 Task: In the  document Janeausten.doc ,align picture to the 'center'. Insert word art below the picture and give heading  'Jane Austen  in Light Purple'
Action: Mouse moved to (435, 176)
Screenshot: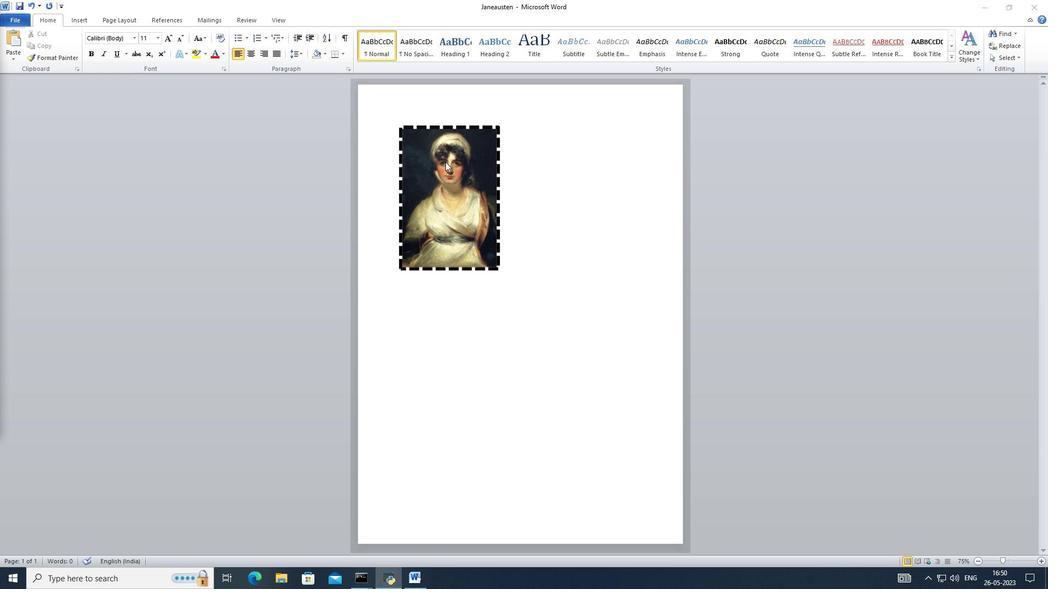 
Action: Mouse pressed left at (435, 176)
Screenshot: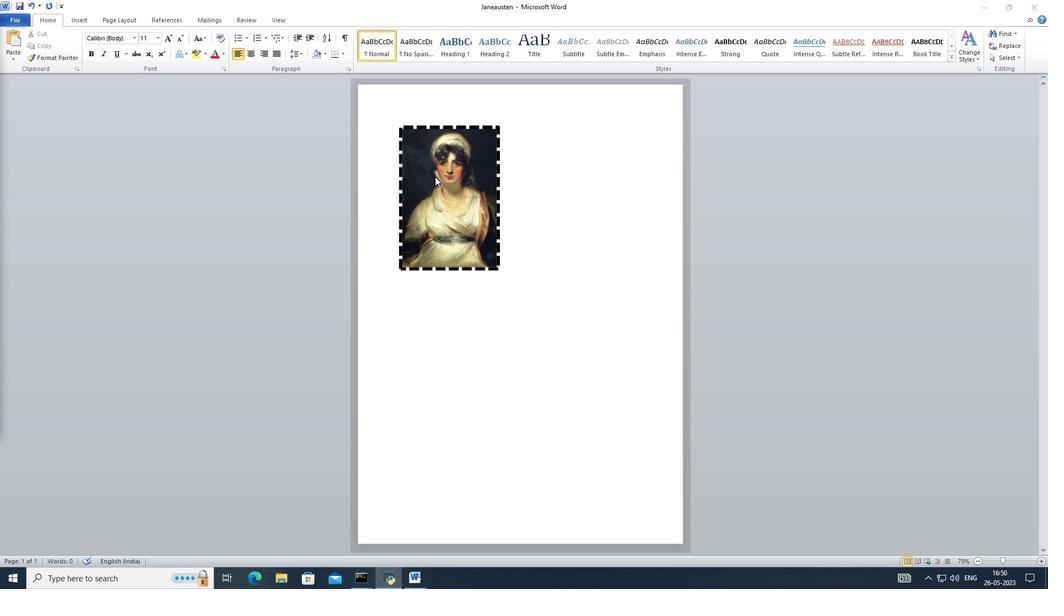 
Action: Mouse moved to (251, 55)
Screenshot: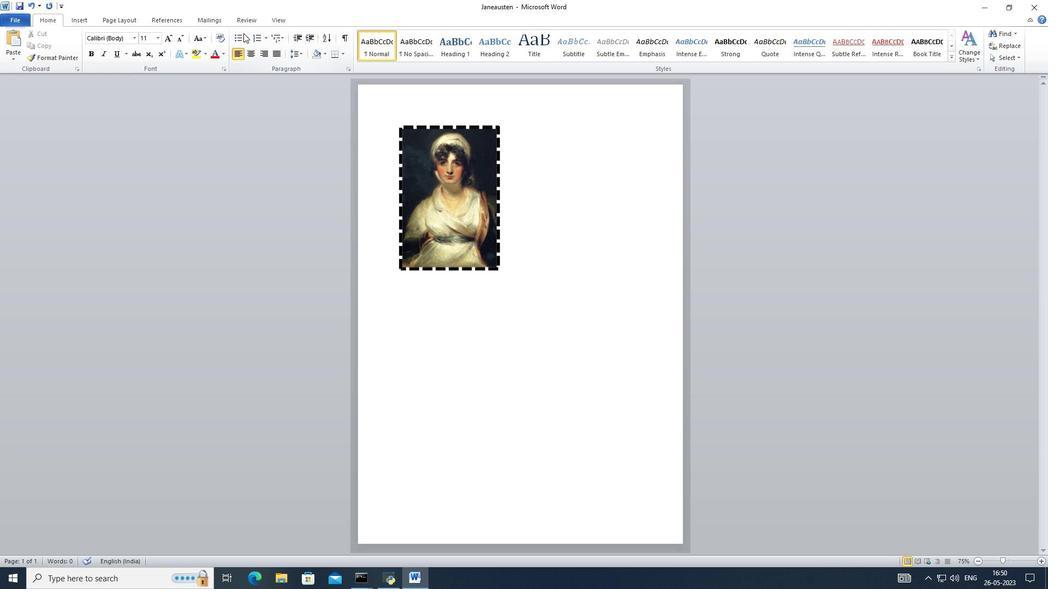 
Action: Mouse pressed left at (251, 55)
Screenshot: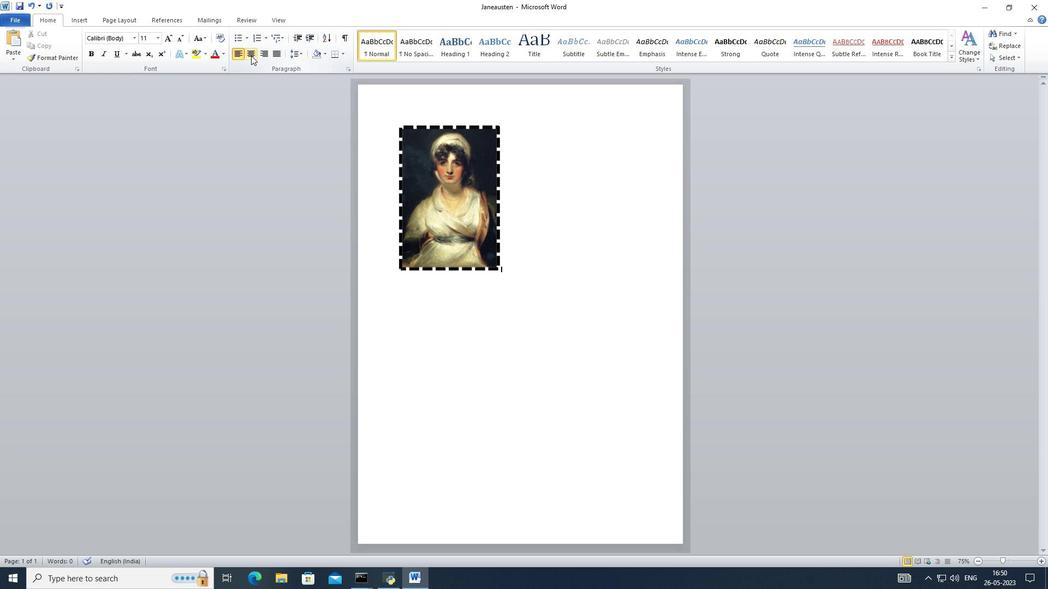 
Action: Mouse moved to (69, 14)
Screenshot: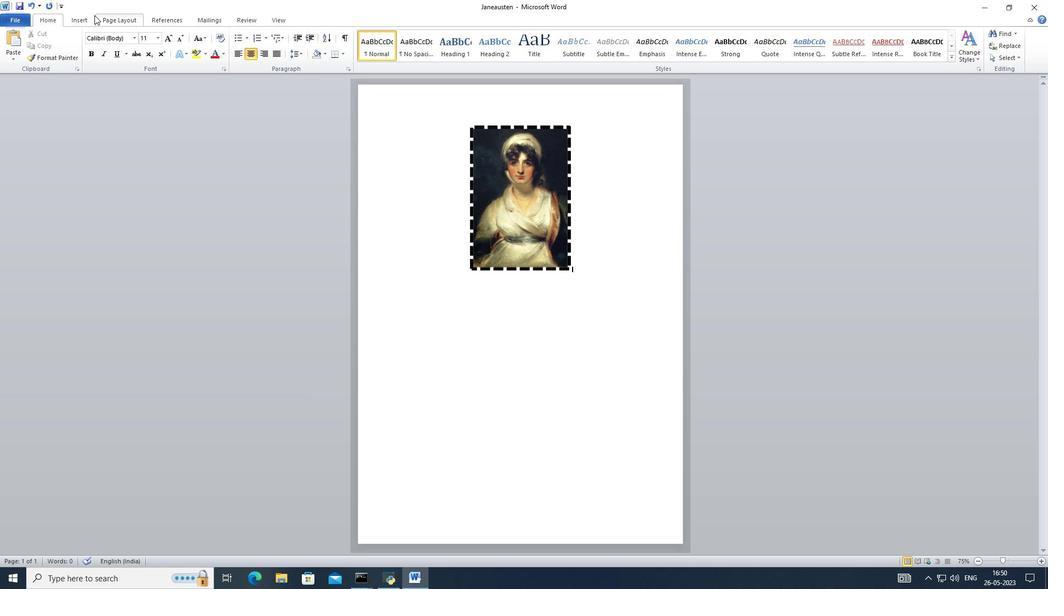 
Action: Mouse pressed left at (69, 14)
Screenshot: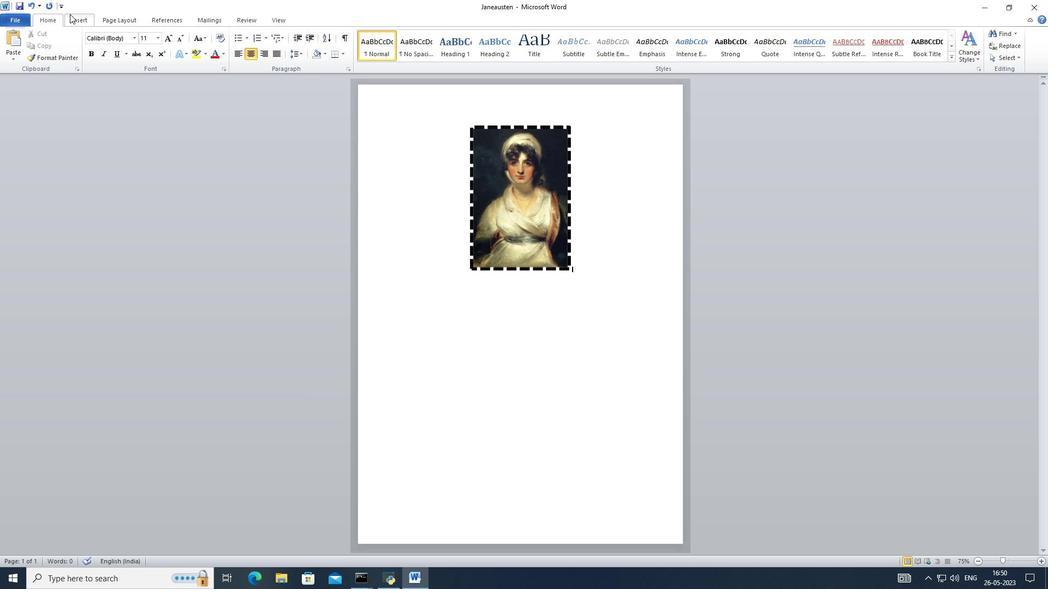 
Action: Mouse moved to (510, 49)
Screenshot: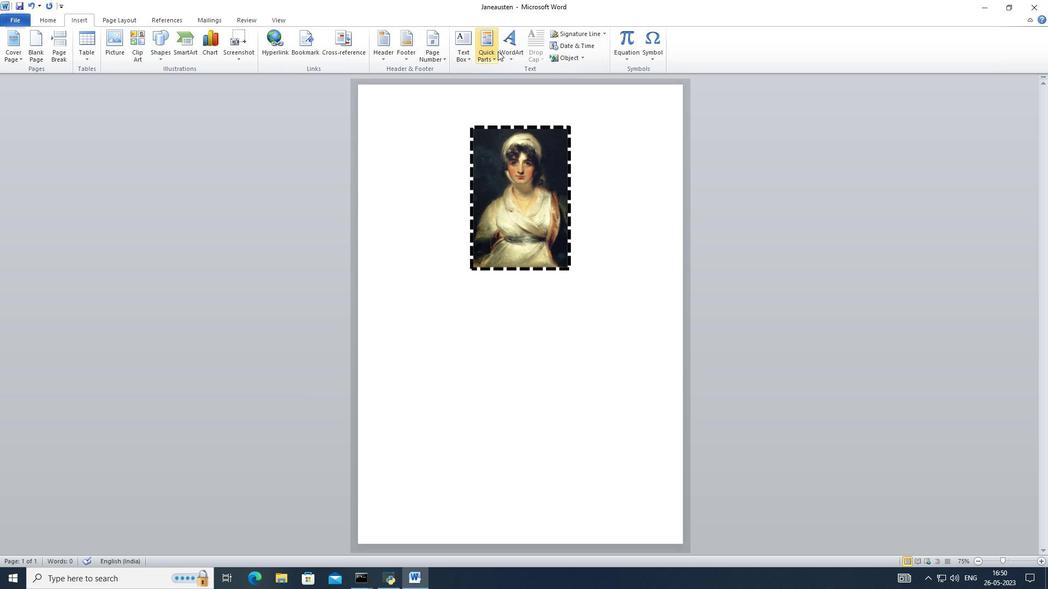 
Action: Mouse pressed left at (510, 49)
Screenshot: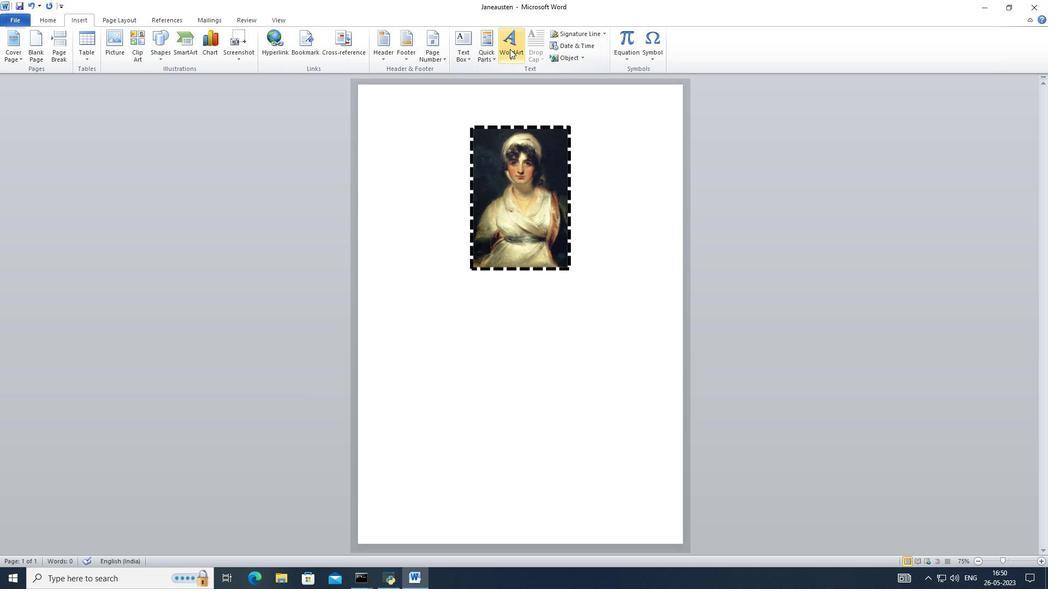 
Action: Mouse moved to (547, 117)
Screenshot: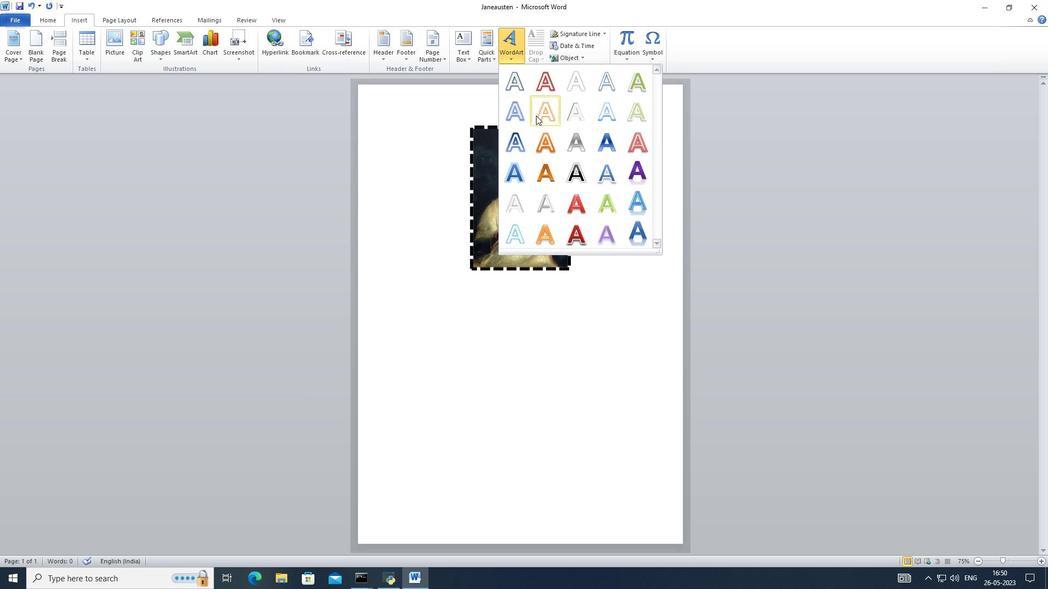 
Action: Mouse pressed left at (547, 117)
Screenshot: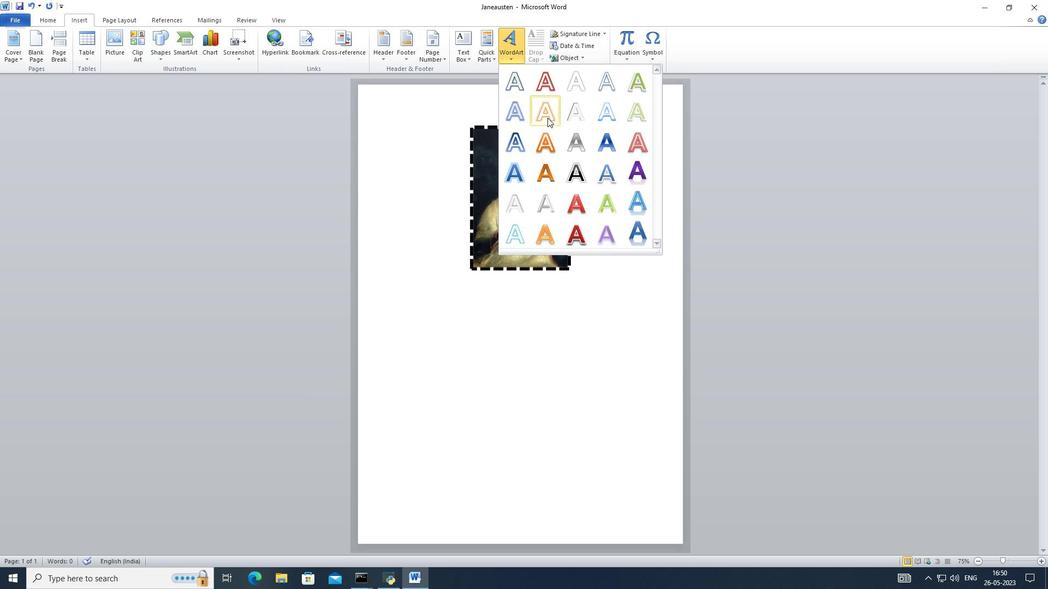 
Action: Mouse moved to (522, 56)
Screenshot: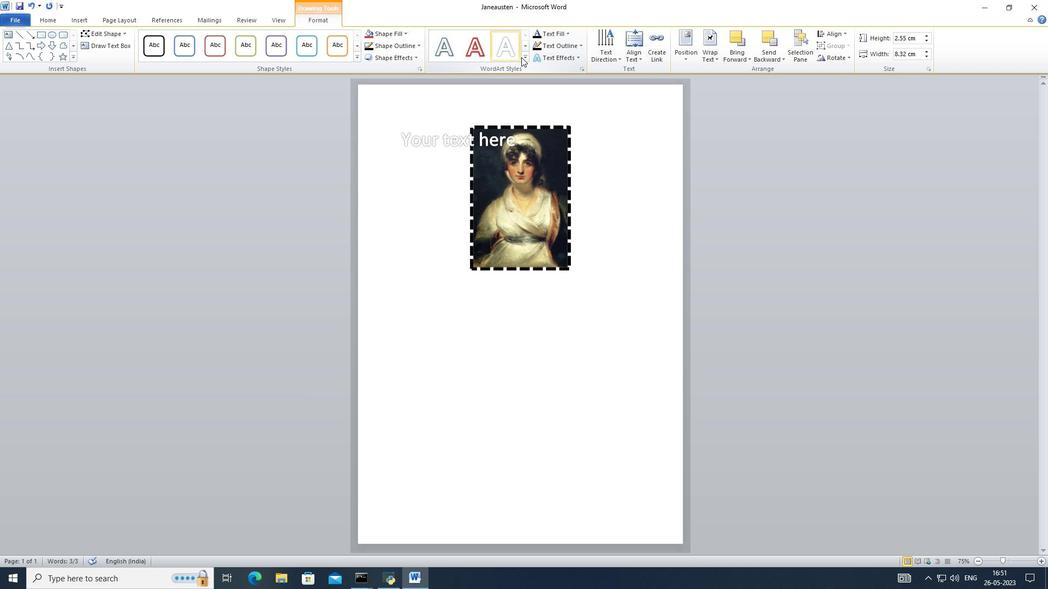 
Action: Mouse pressed left at (522, 56)
Screenshot: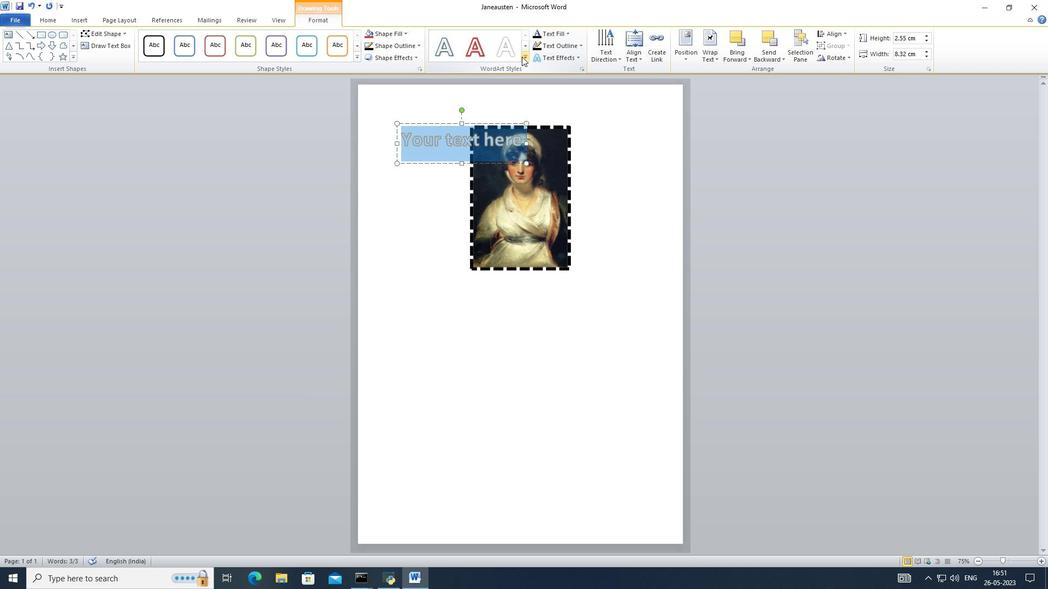 
Action: Mouse moved to (546, 203)
Screenshot: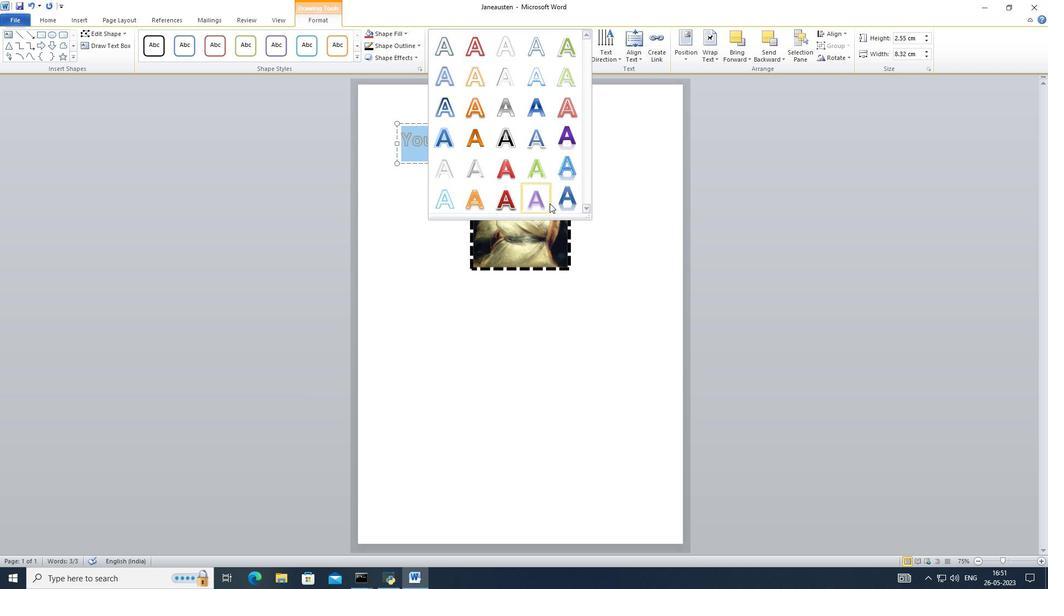 
Action: Mouse pressed left at (546, 203)
Screenshot: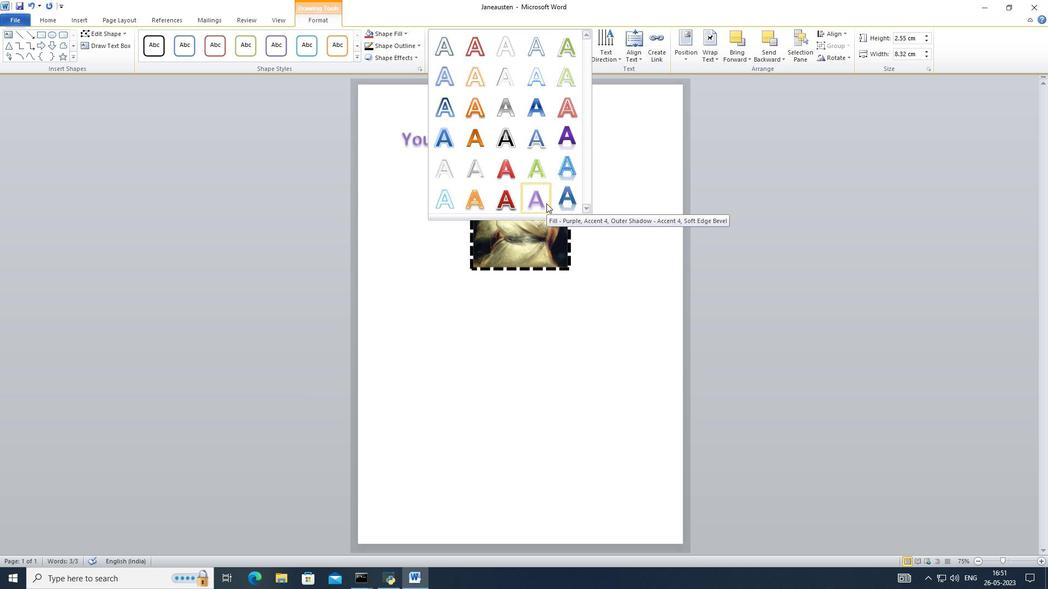 
Action: Mouse moved to (508, 144)
Screenshot: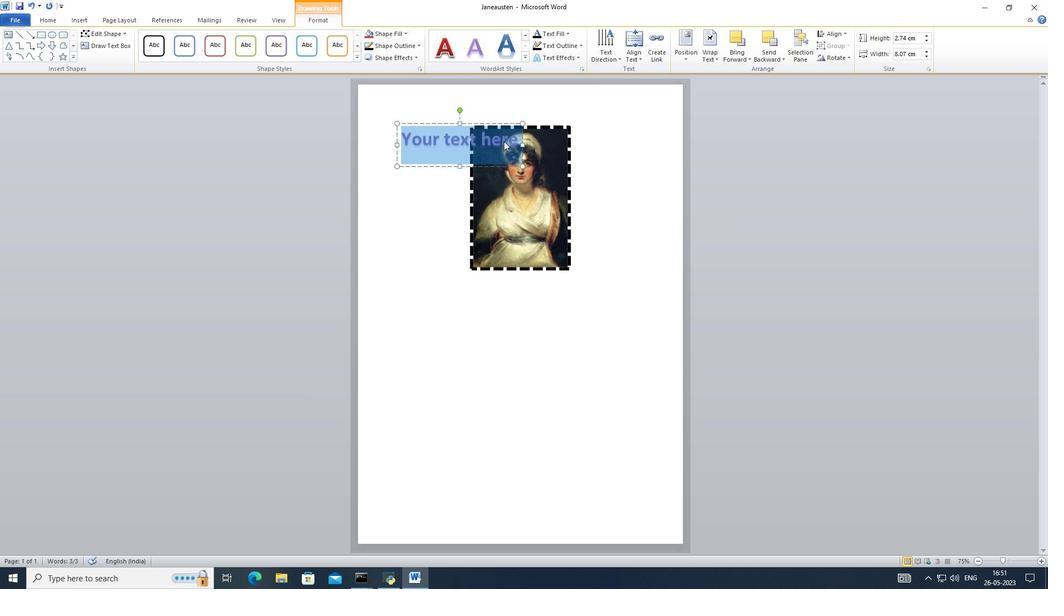 
Action: Key pressed <Key.backspace><Key.caps_lock>J<Key.caps_lock>ane<Key.space><Key.caps_lock>A<Key.caps_lock>usten
Screenshot: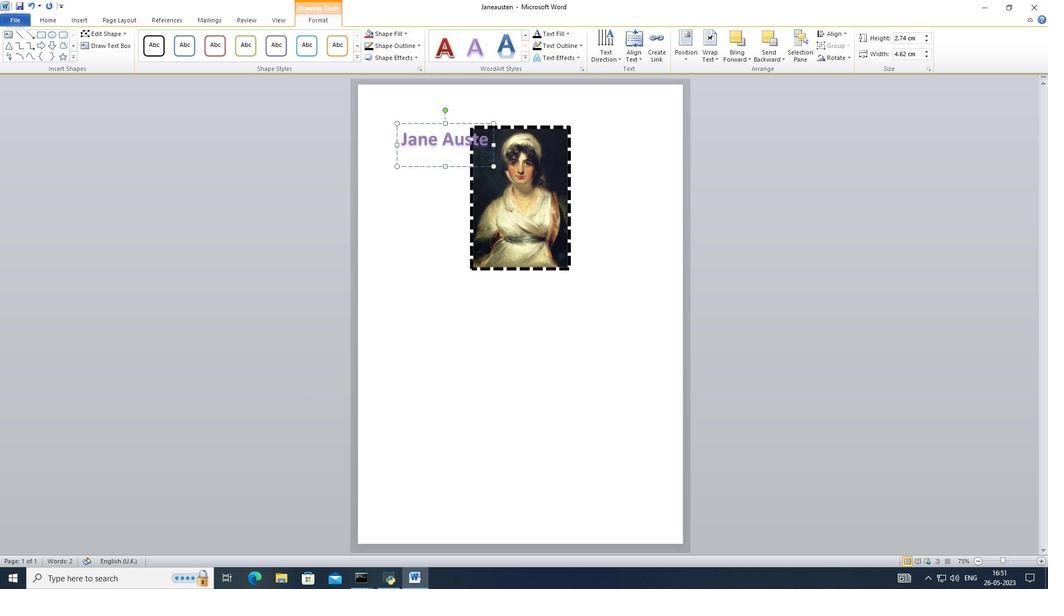 
Action: Mouse moved to (453, 337)
Screenshot: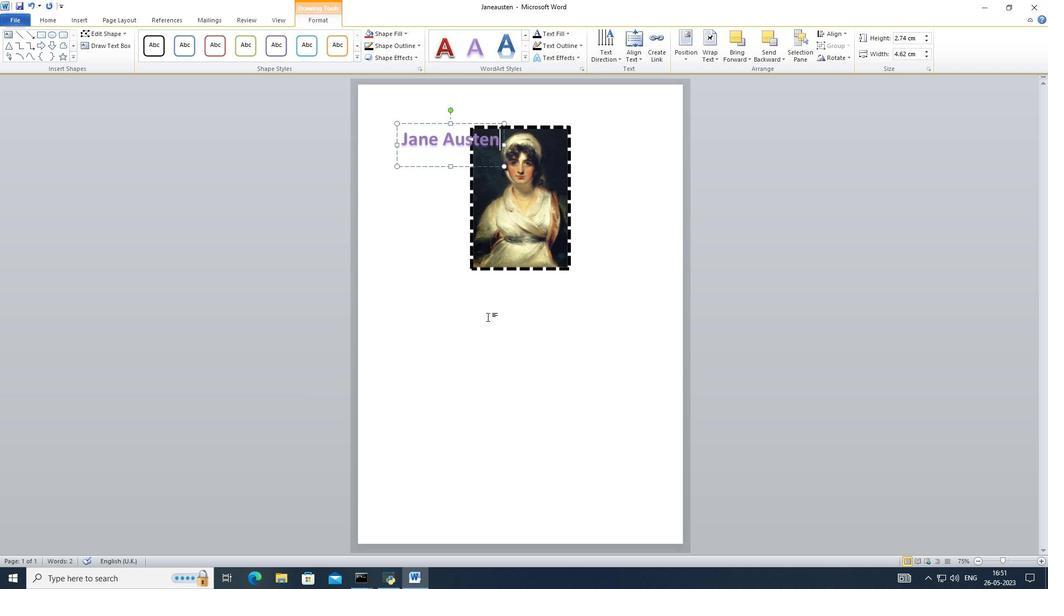 
Action: Mouse pressed left at (453, 337)
Screenshot: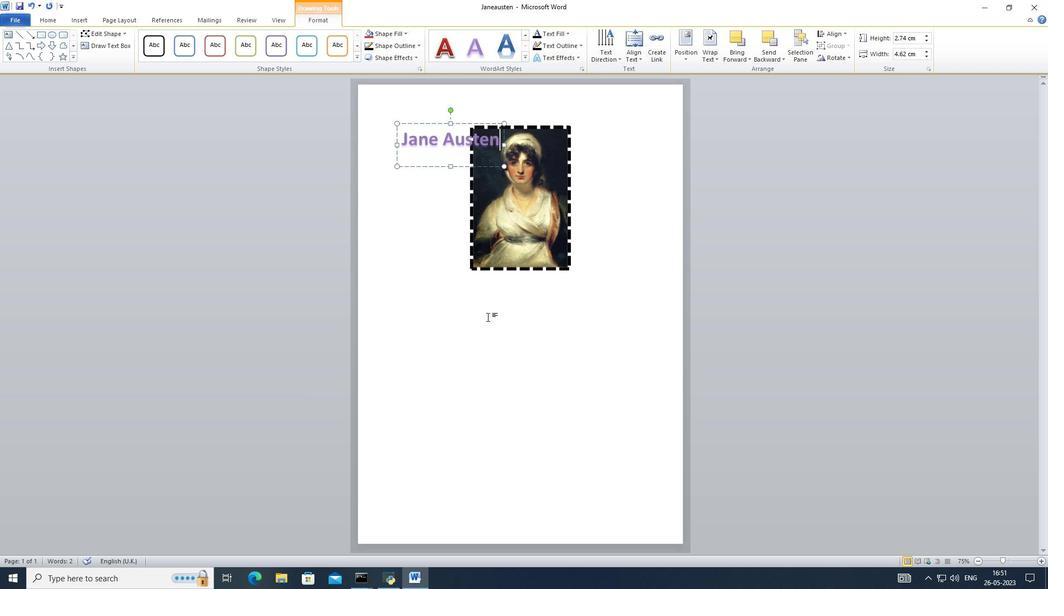 
Action: Mouse moved to (452, 144)
Screenshot: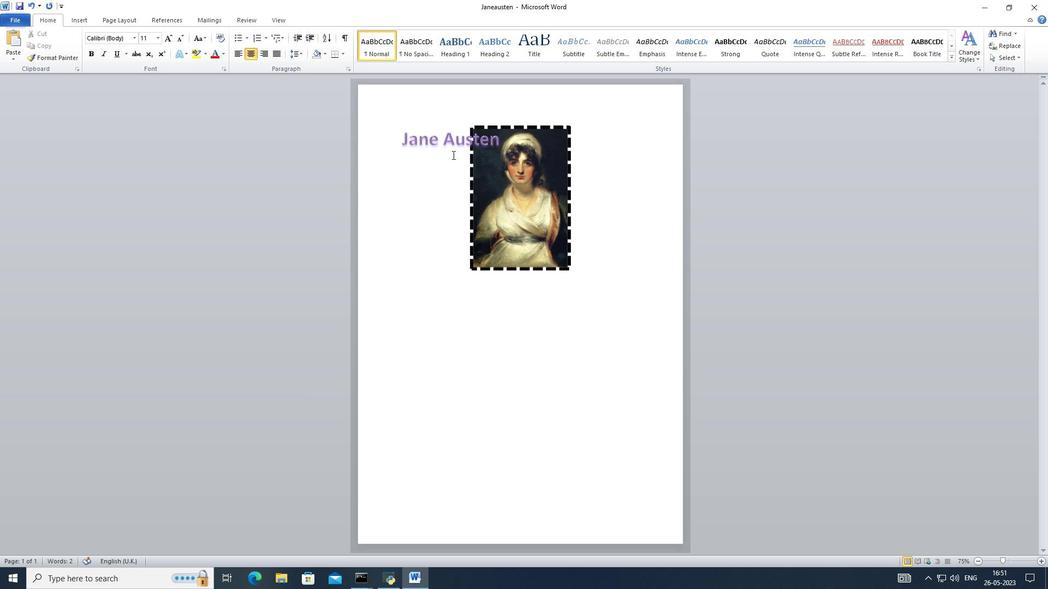 
Action: Mouse pressed left at (452, 144)
Screenshot: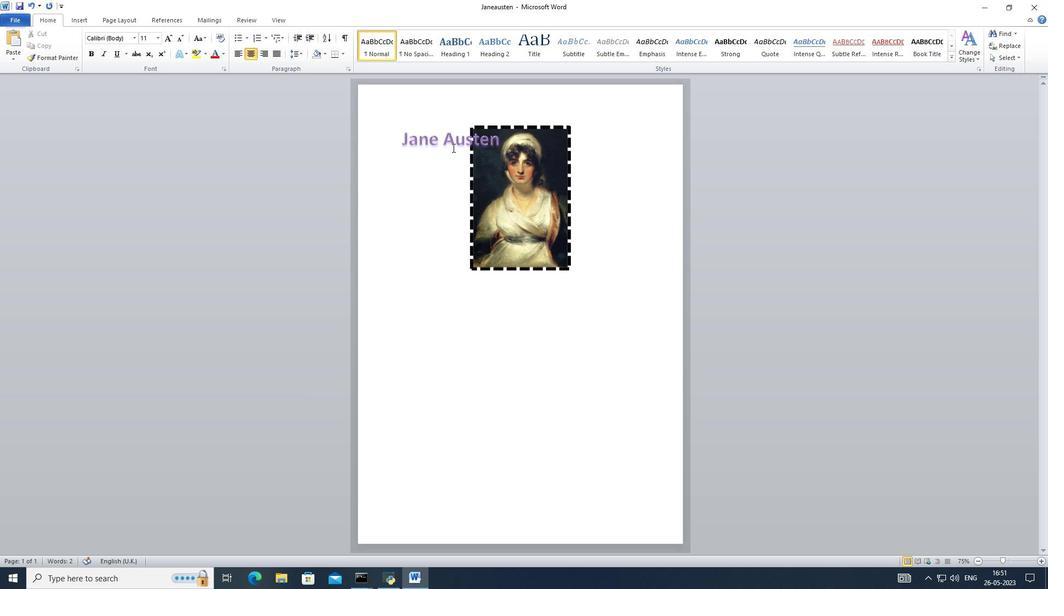 
Action: Mouse moved to (457, 123)
Screenshot: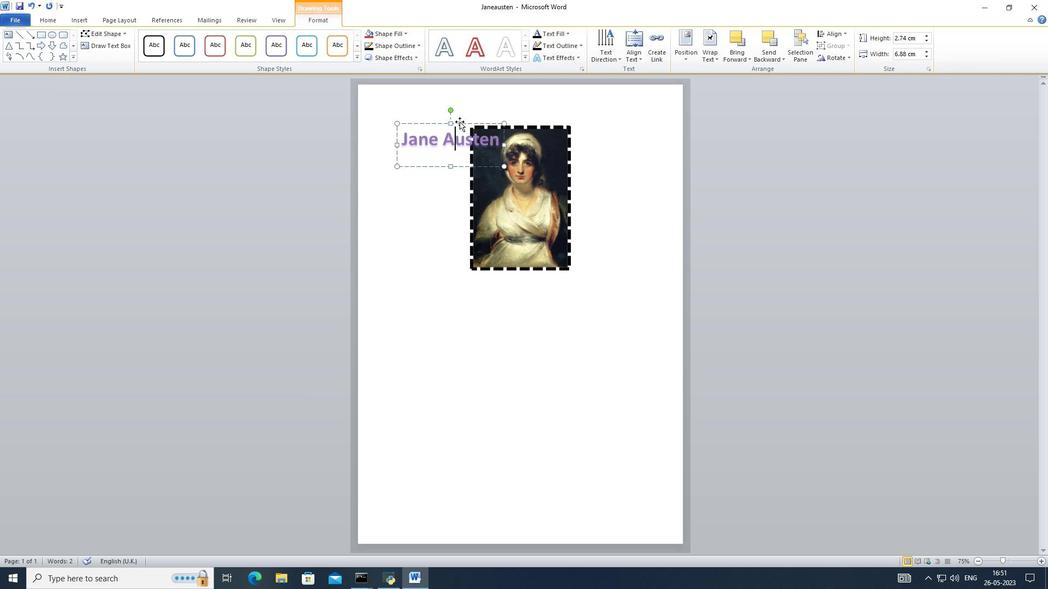 
Action: Mouse pressed left at (457, 123)
Screenshot: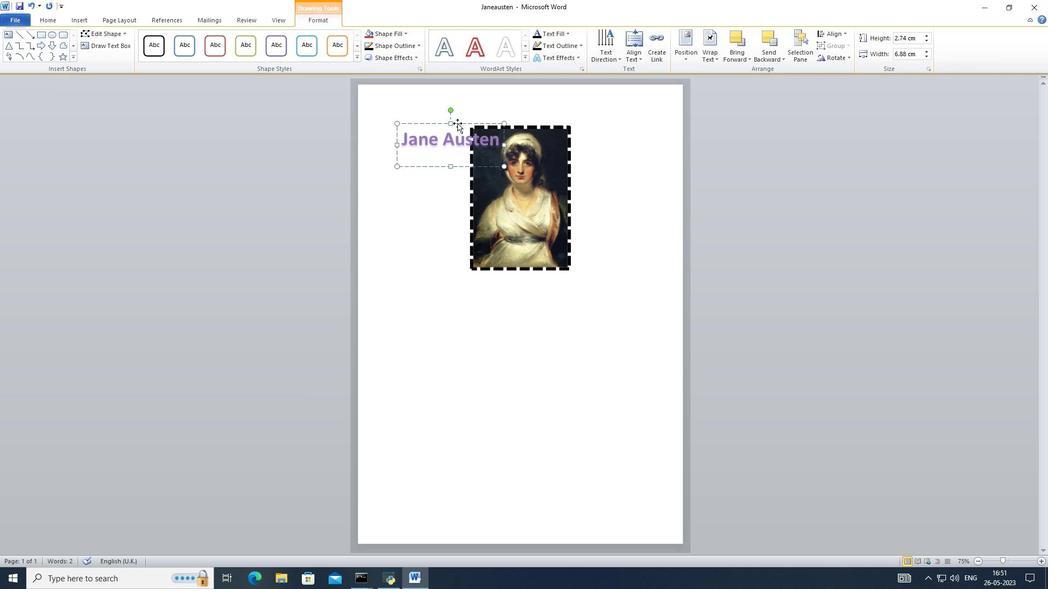 
Action: Mouse moved to (644, 248)
Screenshot: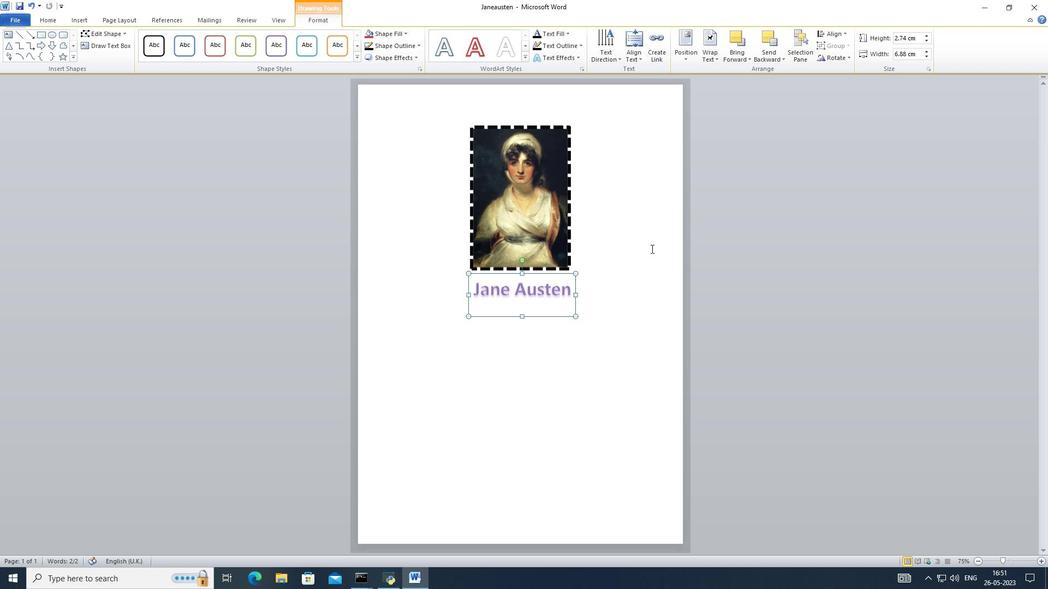 
Action: Mouse pressed left at (644, 248)
Screenshot: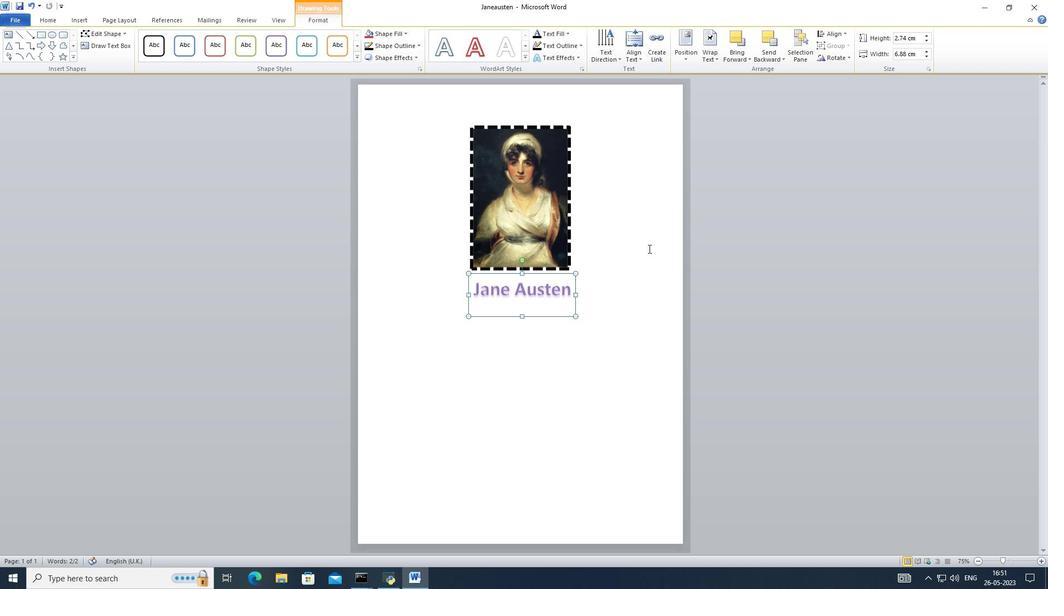 
Action: Mouse moved to (535, 282)
Screenshot: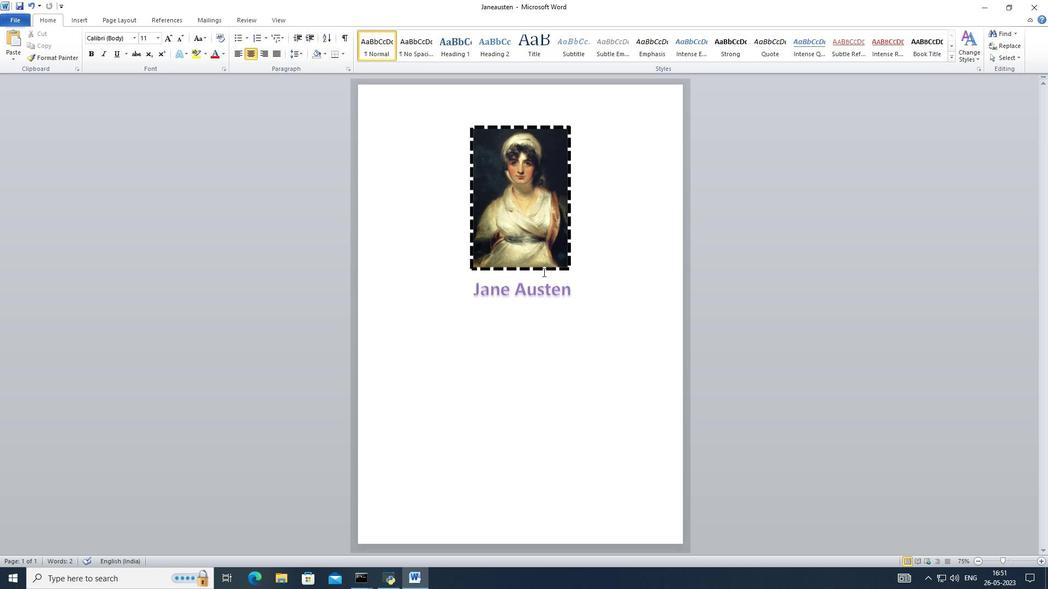 
Action: Mouse pressed left at (535, 282)
Screenshot: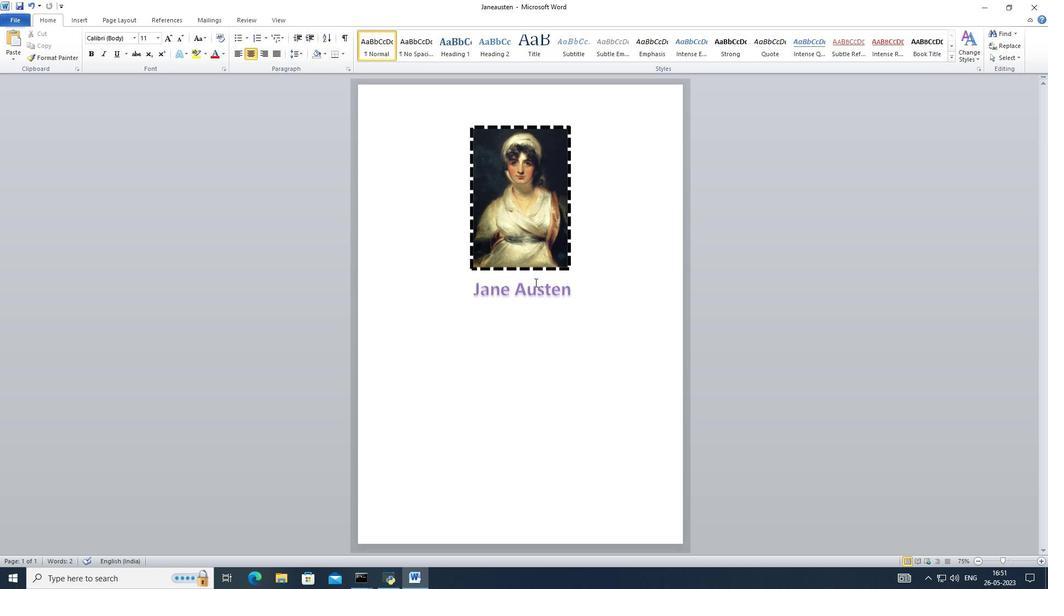 
Action: Mouse pressed left at (535, 282)
Screenshot: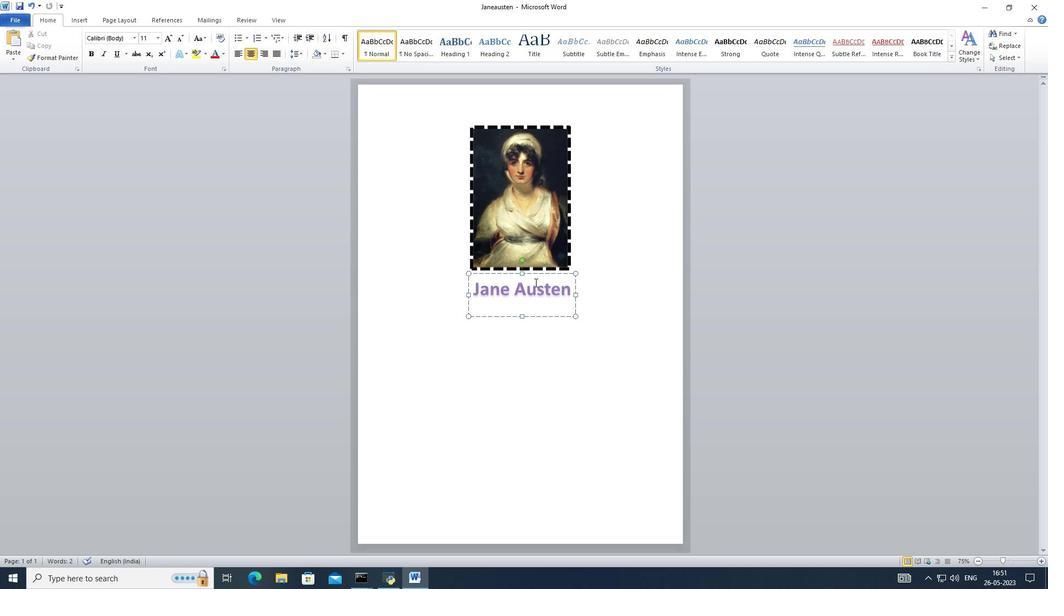 
Action: Mouse moved to (568, 292)
Screenshot: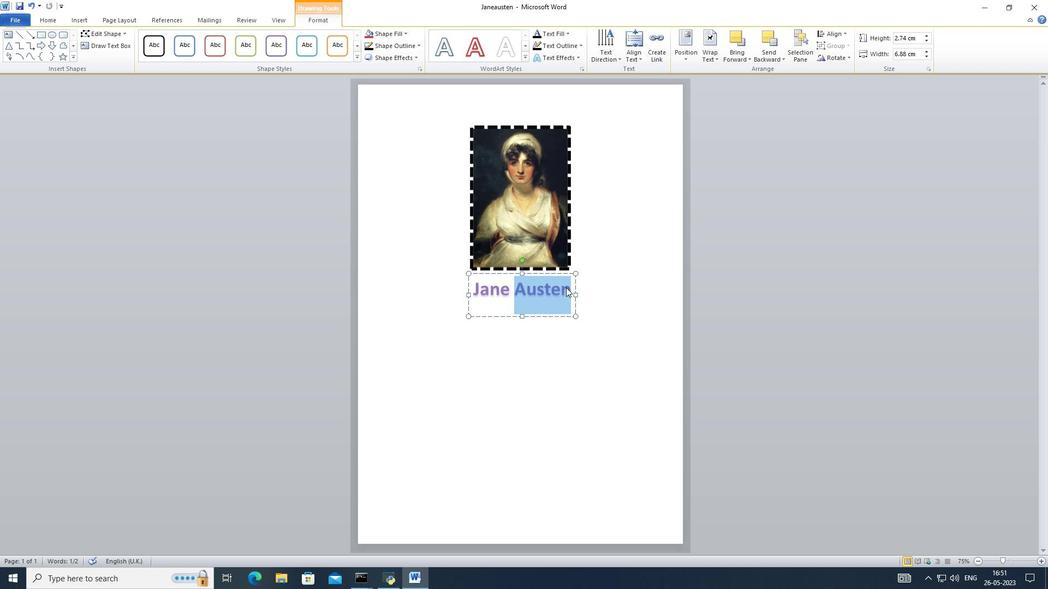 
Action: Mouse pressed left at (568, 292)
Screenshot: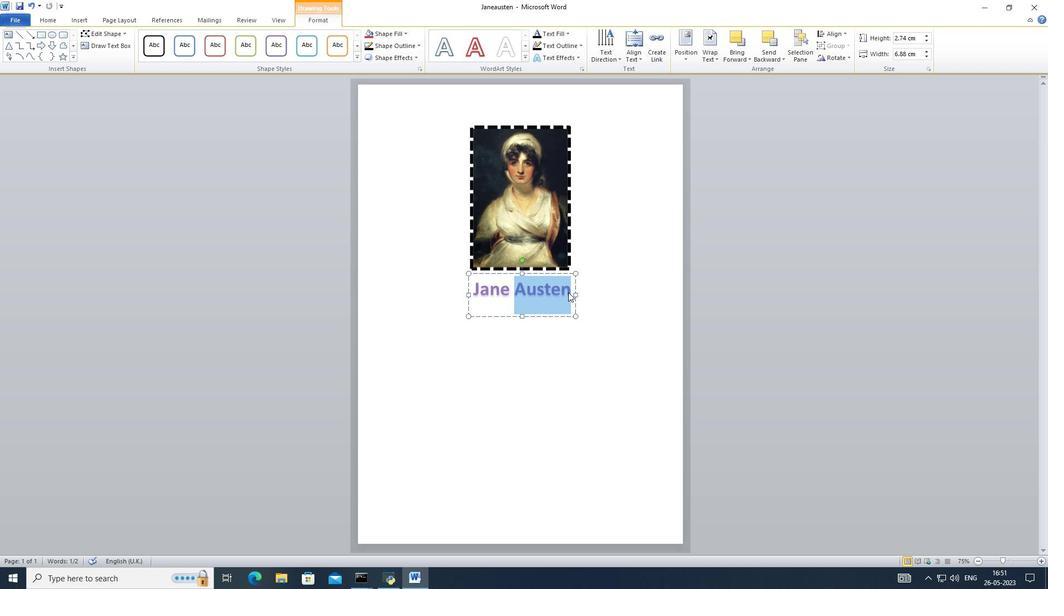 
Action: Mouse moved to (570, 291)
Screenshot: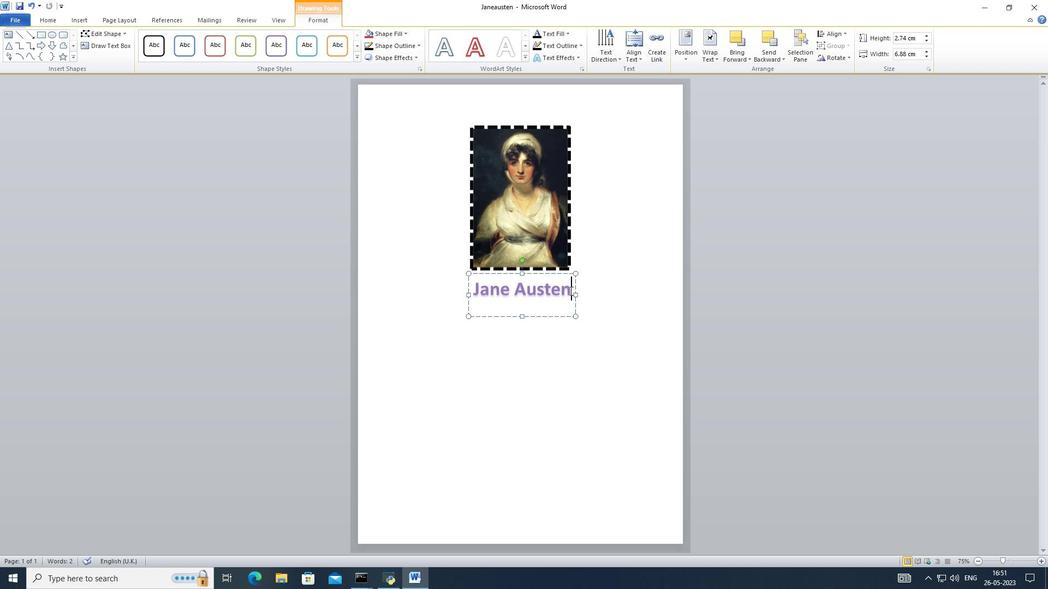 
Action: Key pressed <Key.space><Key.space>inlightpyurple
Screenshot: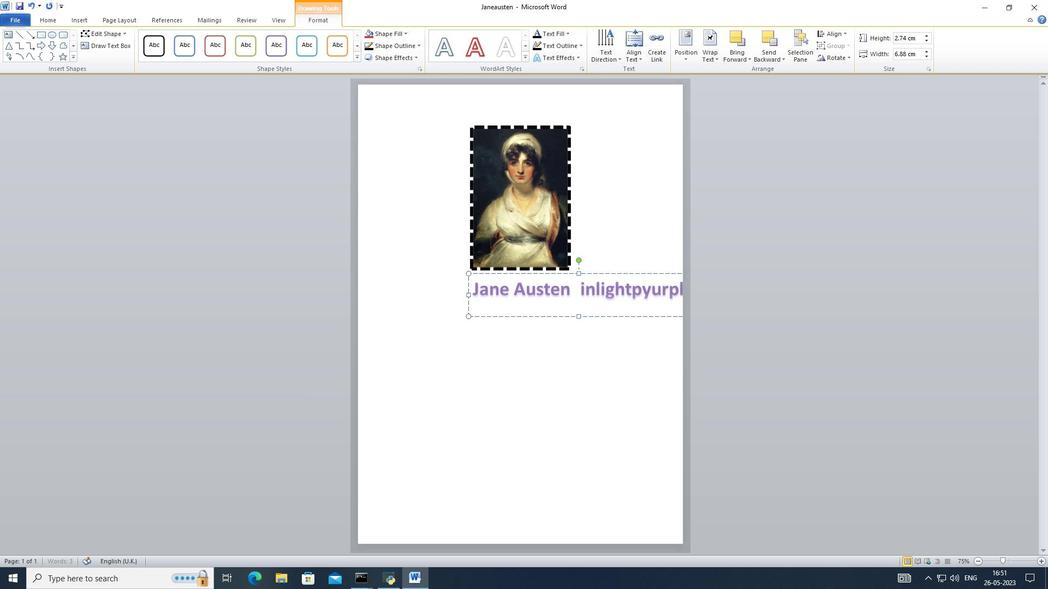 
Action: Mouse moved to (596, 289)
Screenshot: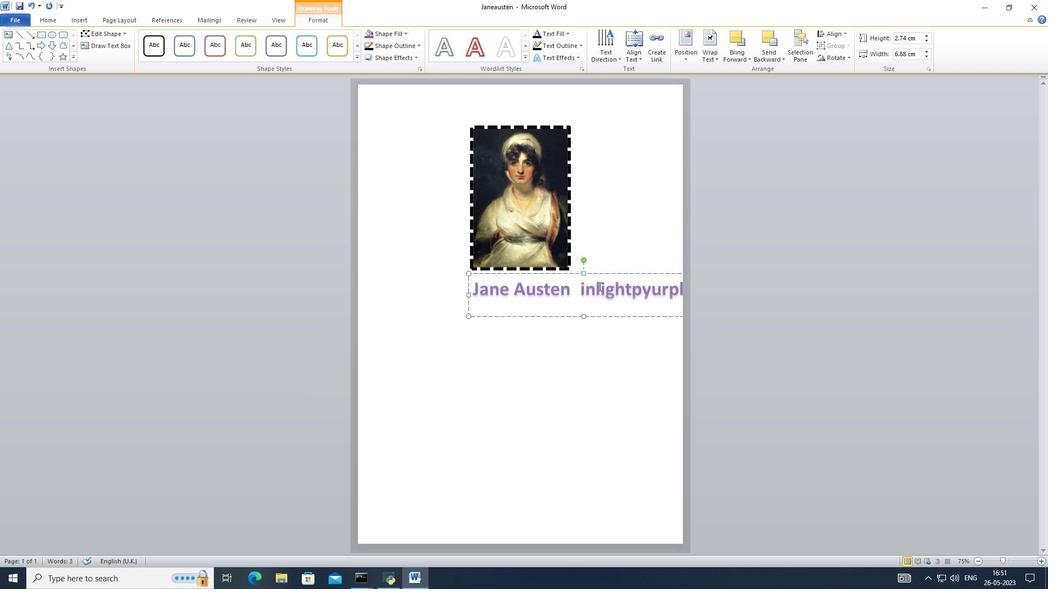 
Action: Mouse pressed left at (596, 289)
Screenshot: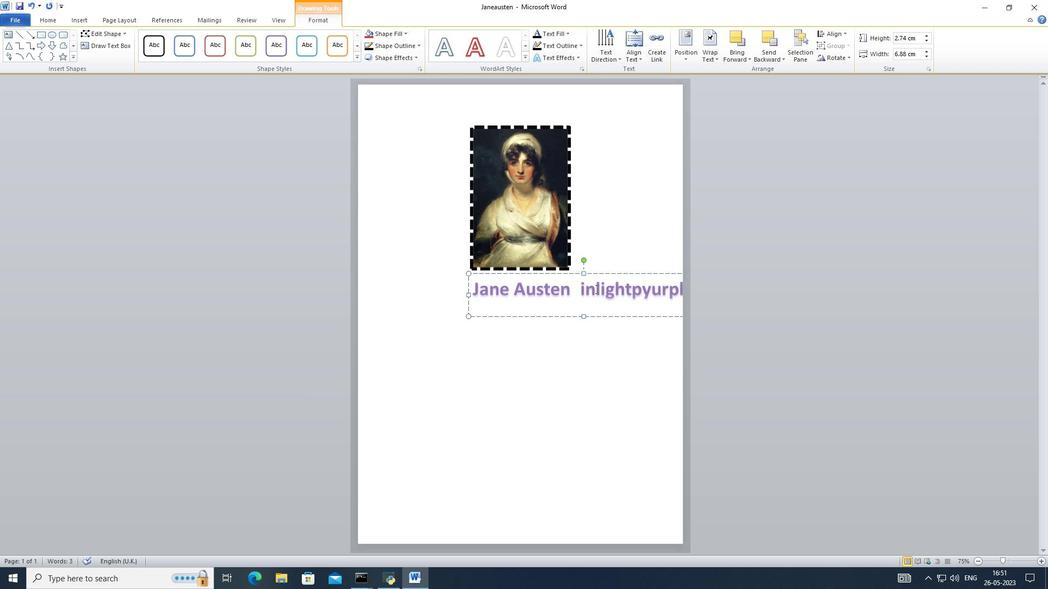 
Action: Key pressed <Key.space>
Screenshot: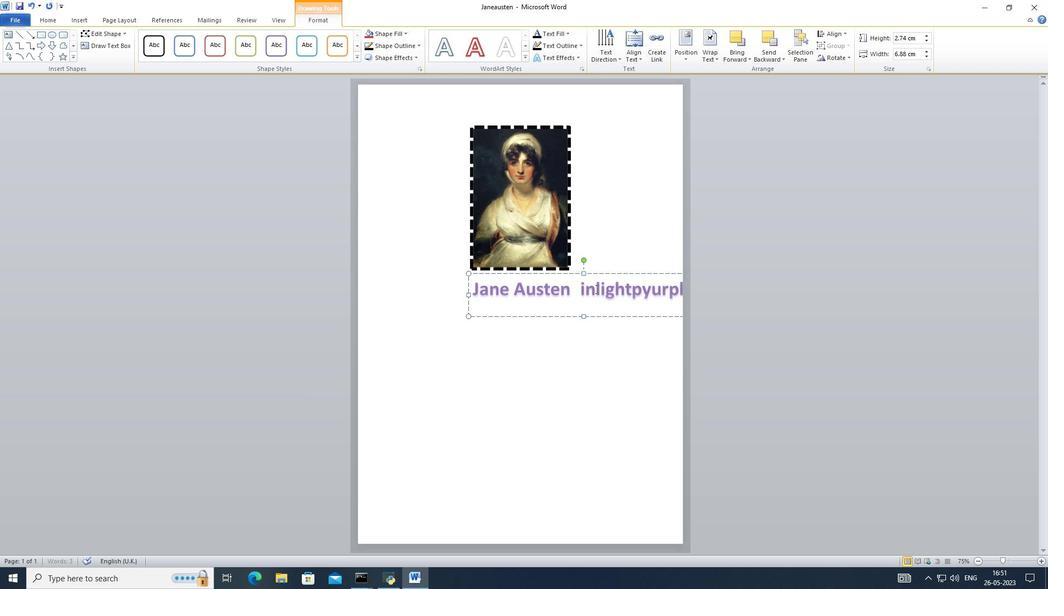 
Action: Mouse moved to (656, 291)
Screenshot: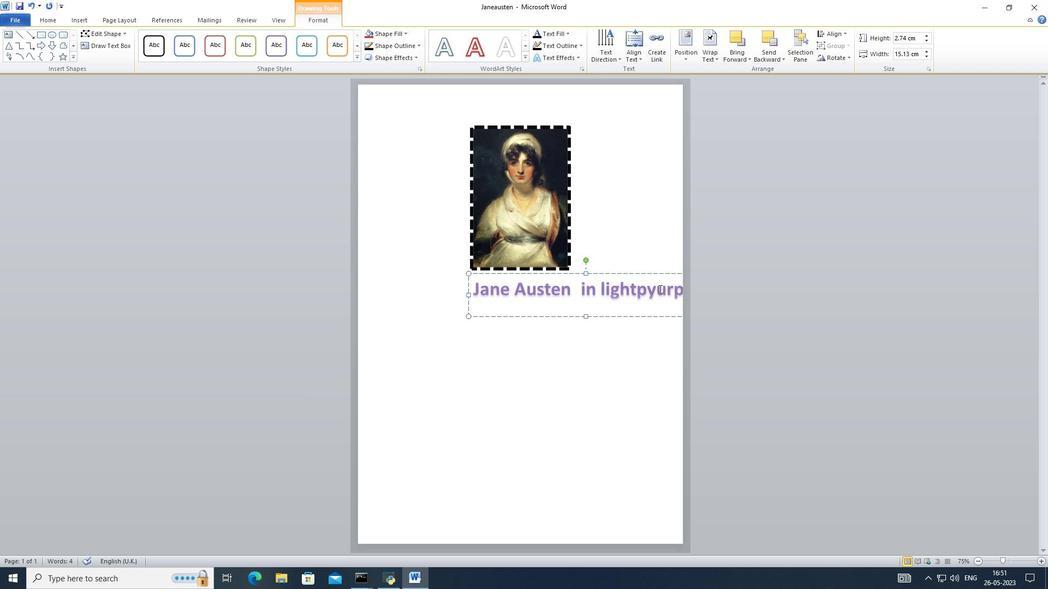 
Action: Mouse pressed left at (656, 291)
Screenshot: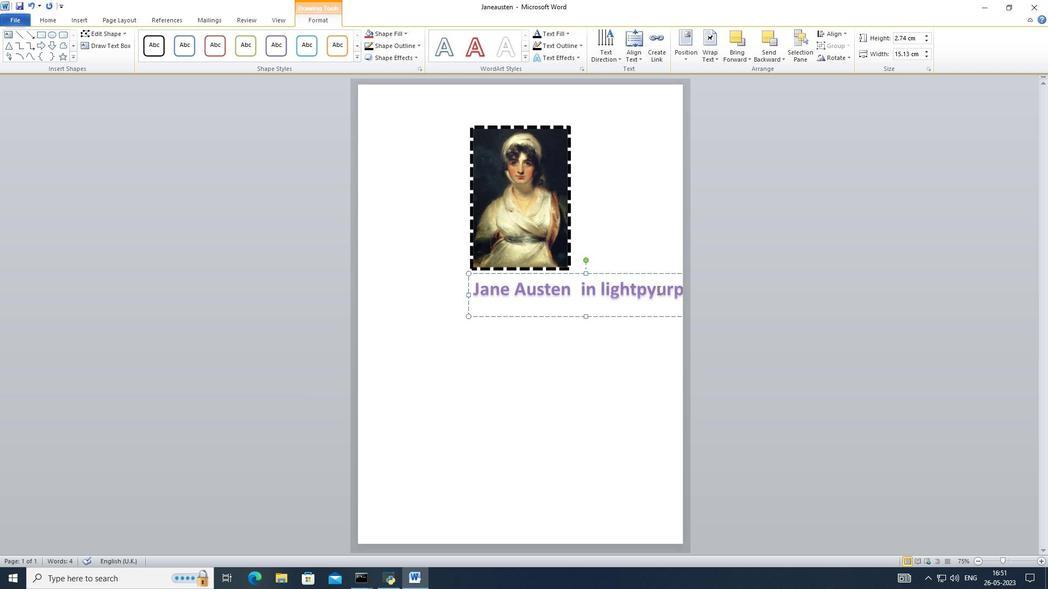
Action: Key pressed <Key.backspace>
Screenshot: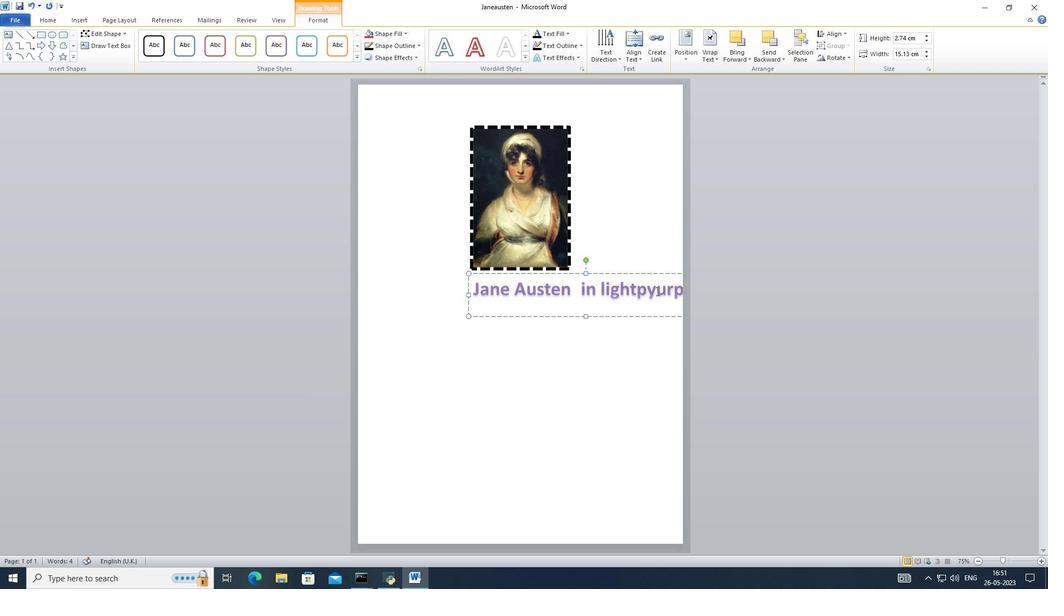 
Action: Mouse moved to (479, 270)
Screenshot: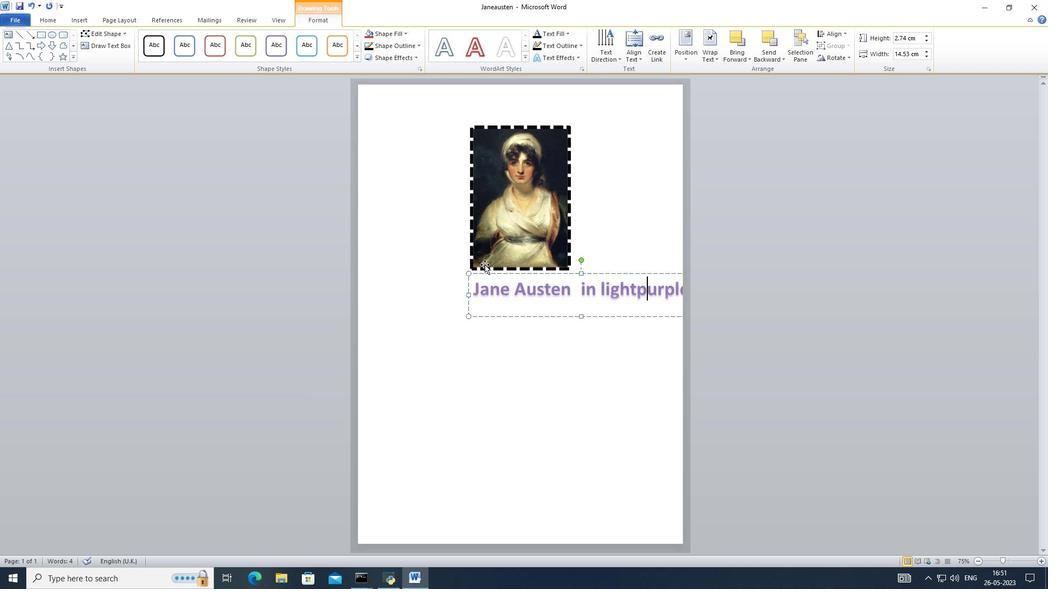
Action: Mouse pressed left at (479, 270)
Screenshot: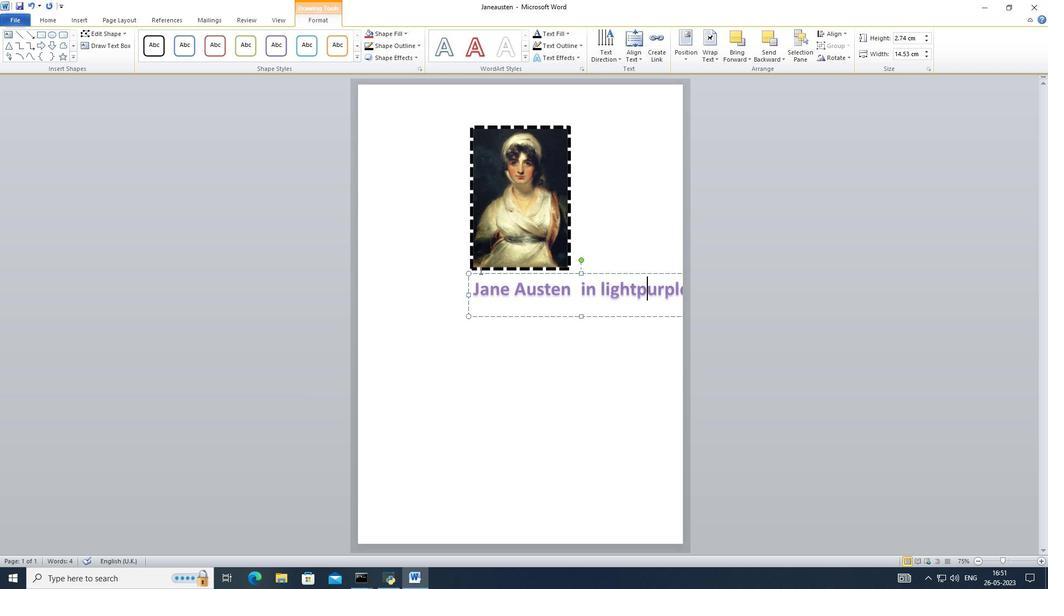 
Action: Mouse moved to (485, 280)
Screenshot: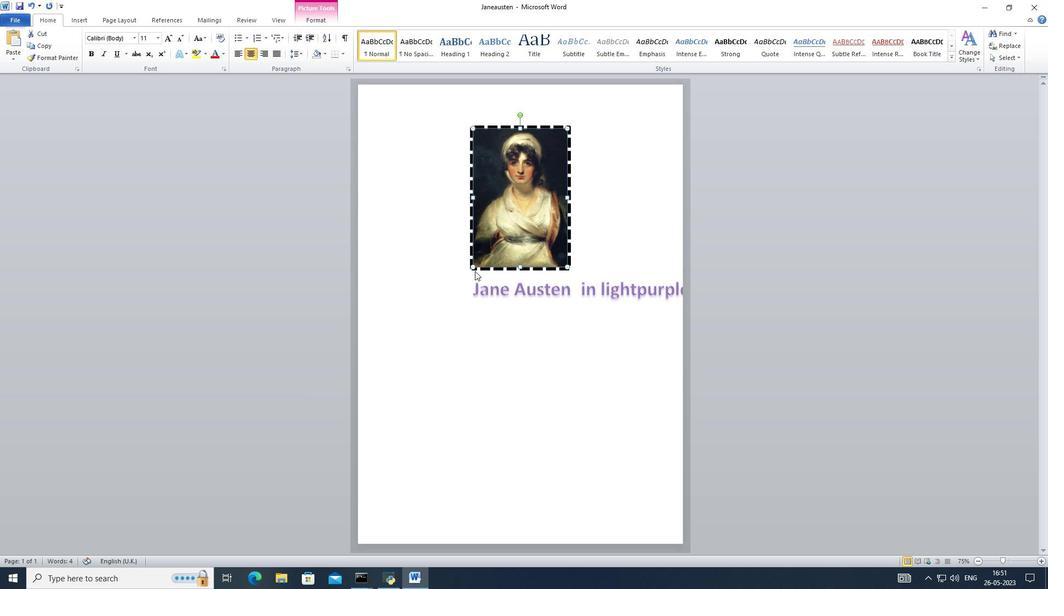 
Action: Mouse pressed left at (485, 280)
Screenshot: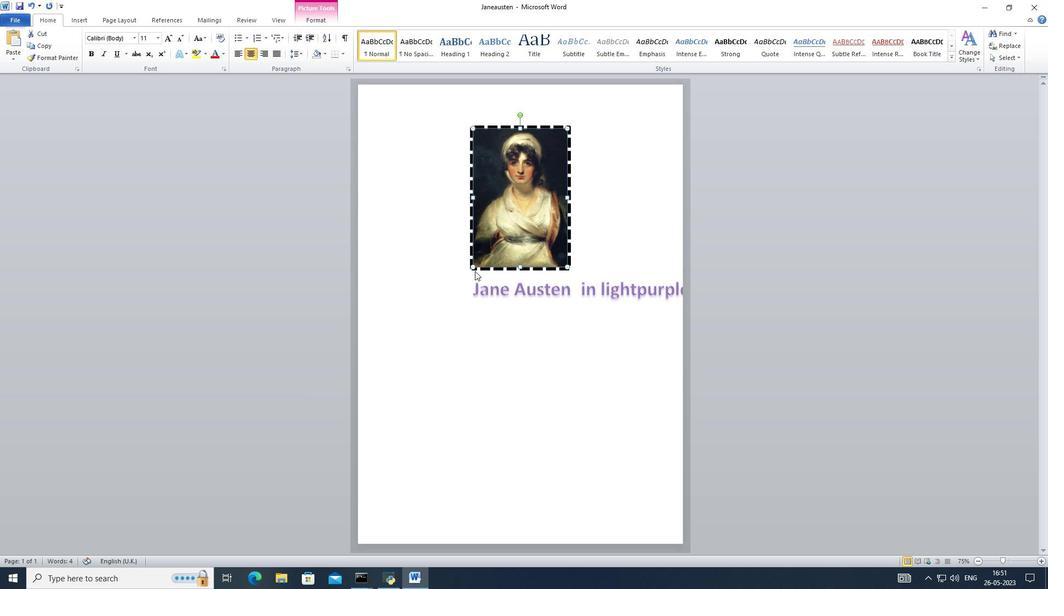 
Action: Mouse moved to (466, 281)
Screenshot: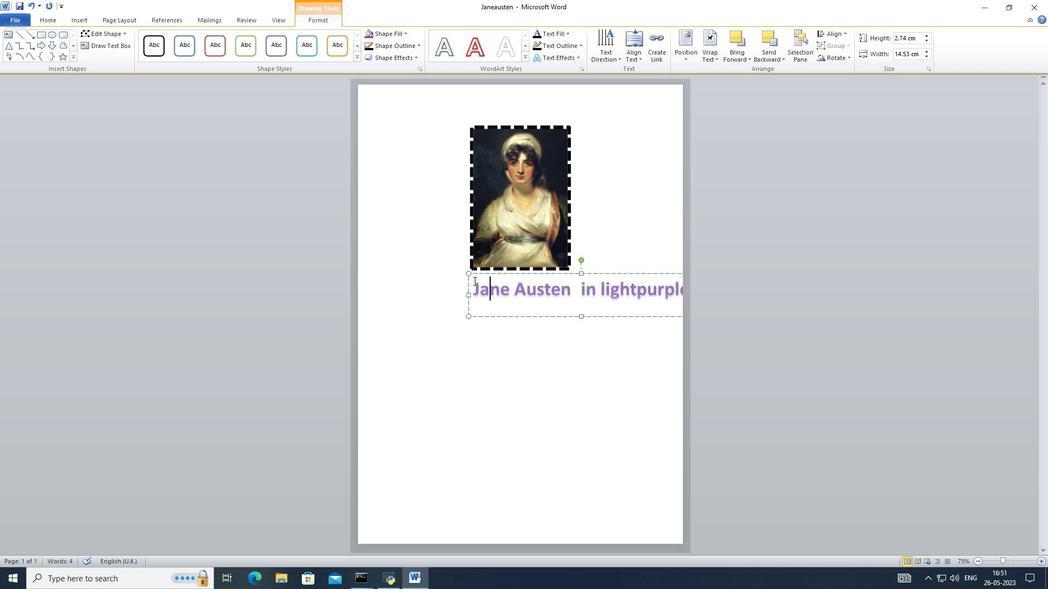 
Action: Mouse pressed left at (466, 281)
Screenshot: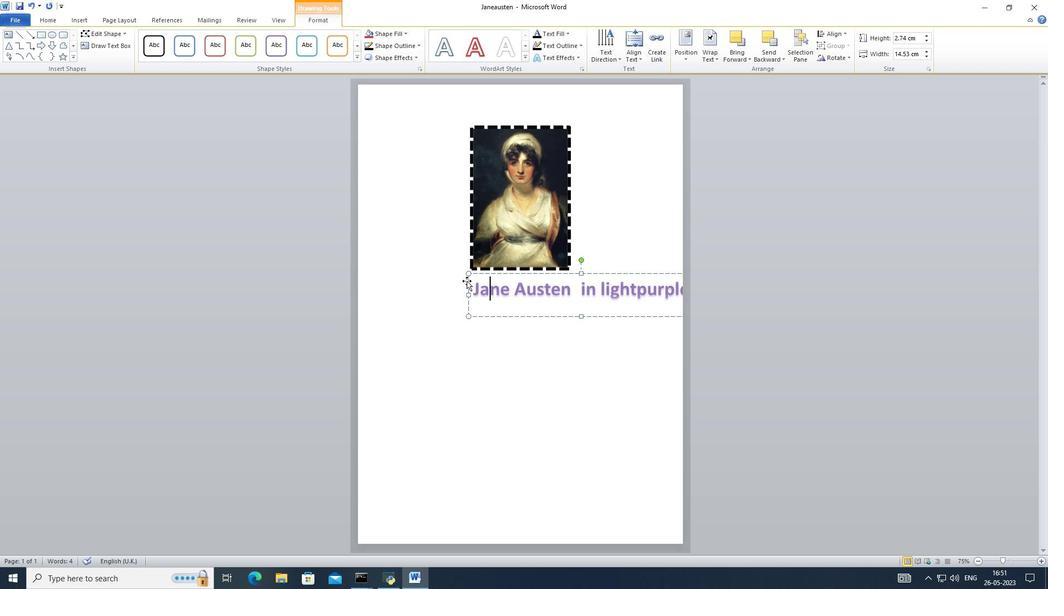
Action: Mouse moved to (587, 305)
Screenshot: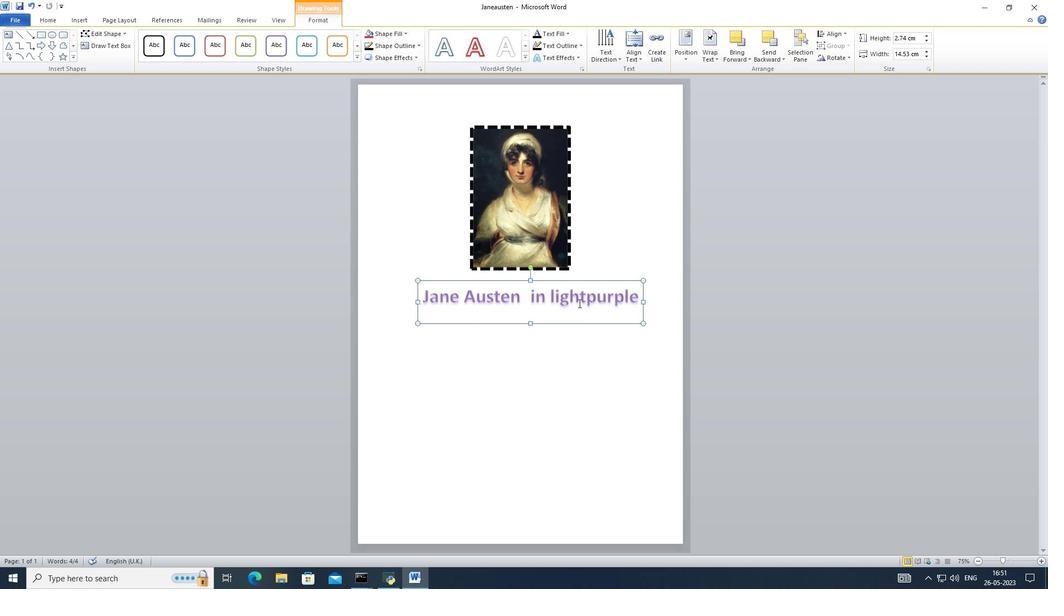
Action: Mouse pressed left at (587, 305)
Screenshot: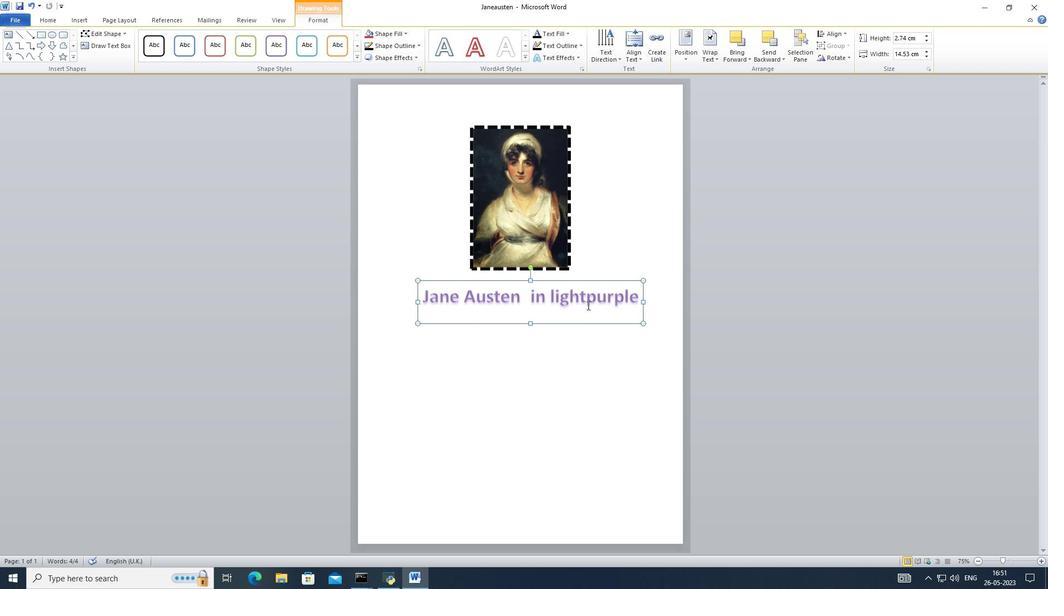 
Action: Key pressed <Key.space>
Screenshot: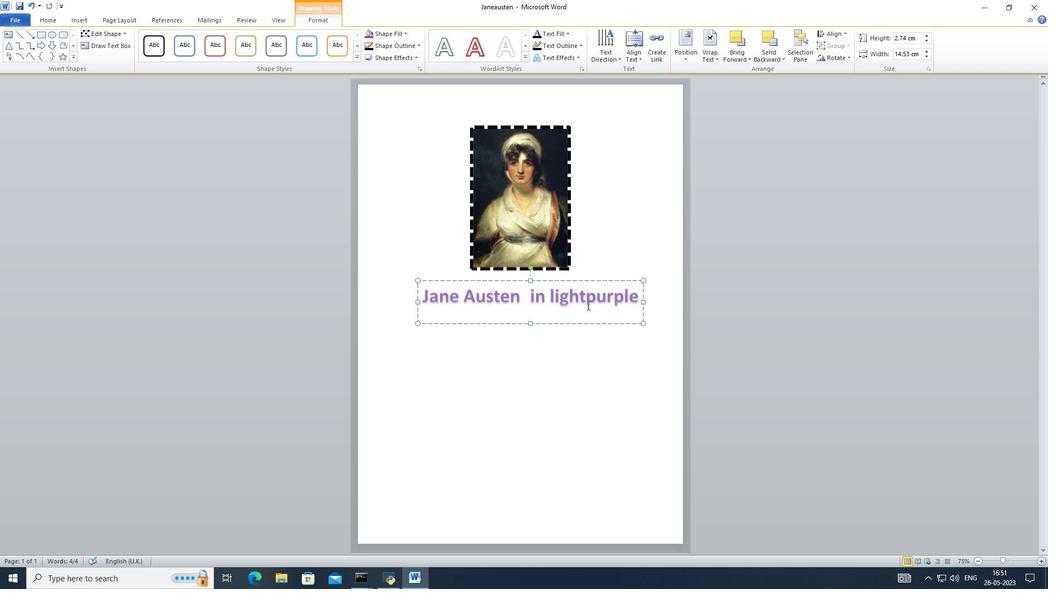 
Action: Mouse moved to (612, 249)
Screenshot: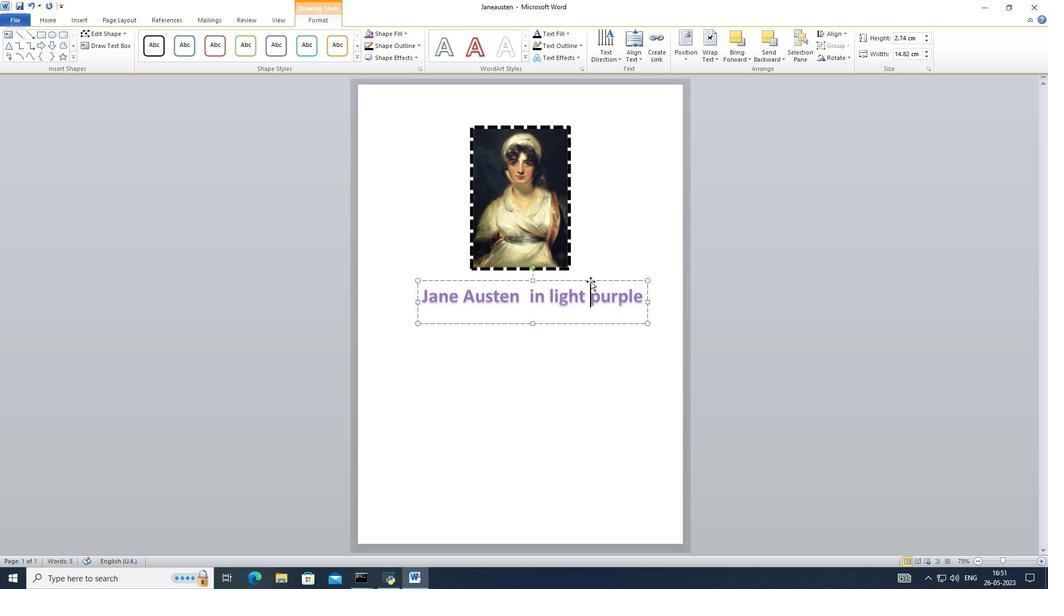 
Action: Mouse pressed left at (612, 249)
Screenshot: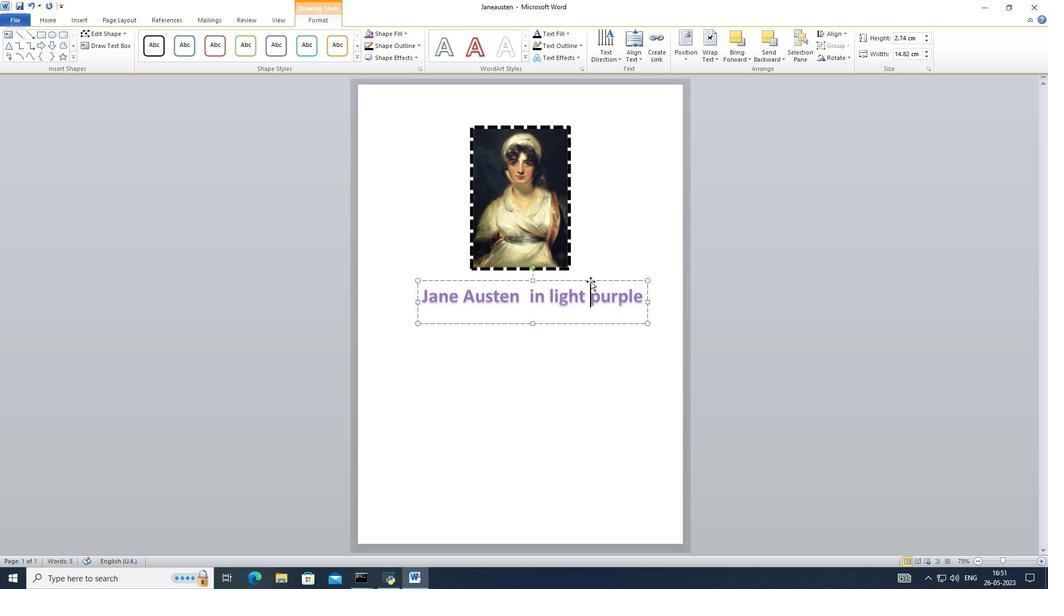 
Action: Mouse moved to (25, 17)
Screenshot: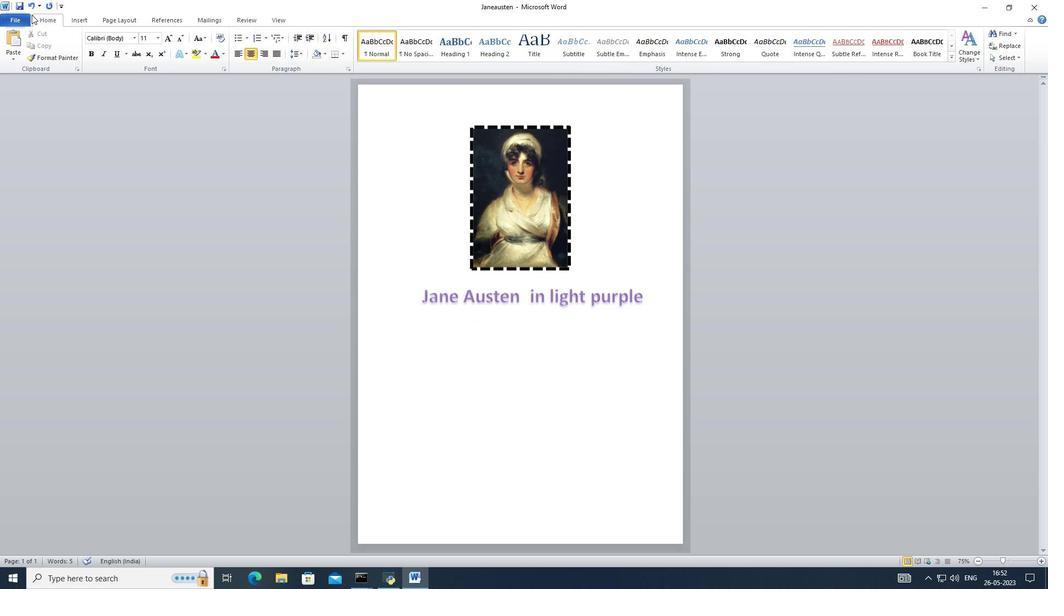 
Action: Mouse pressed left at (25, 17)
Screenshot: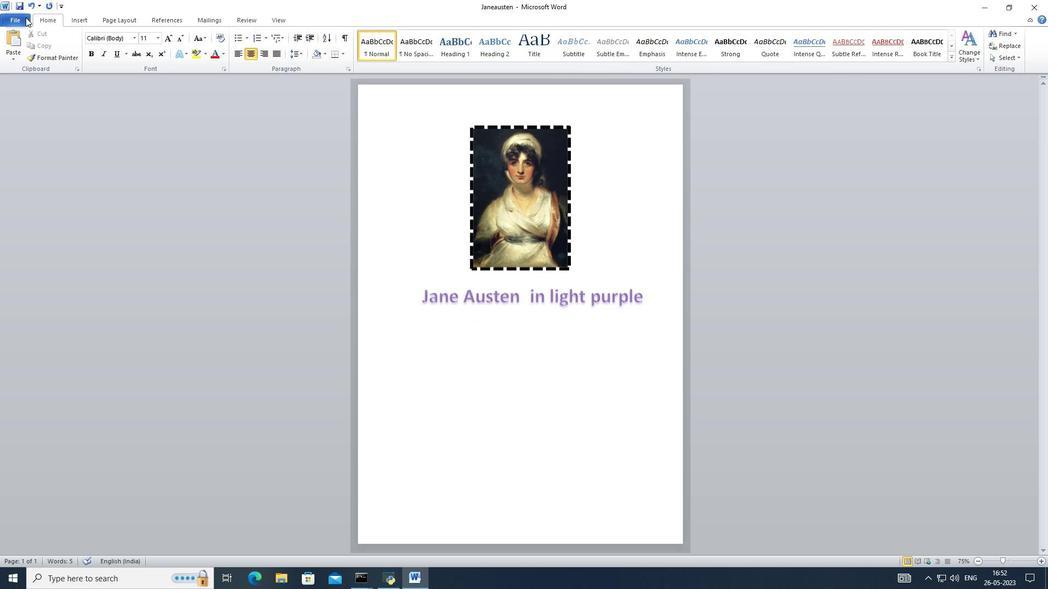
Action: Mouse moved to (38, 40)
Screenshot: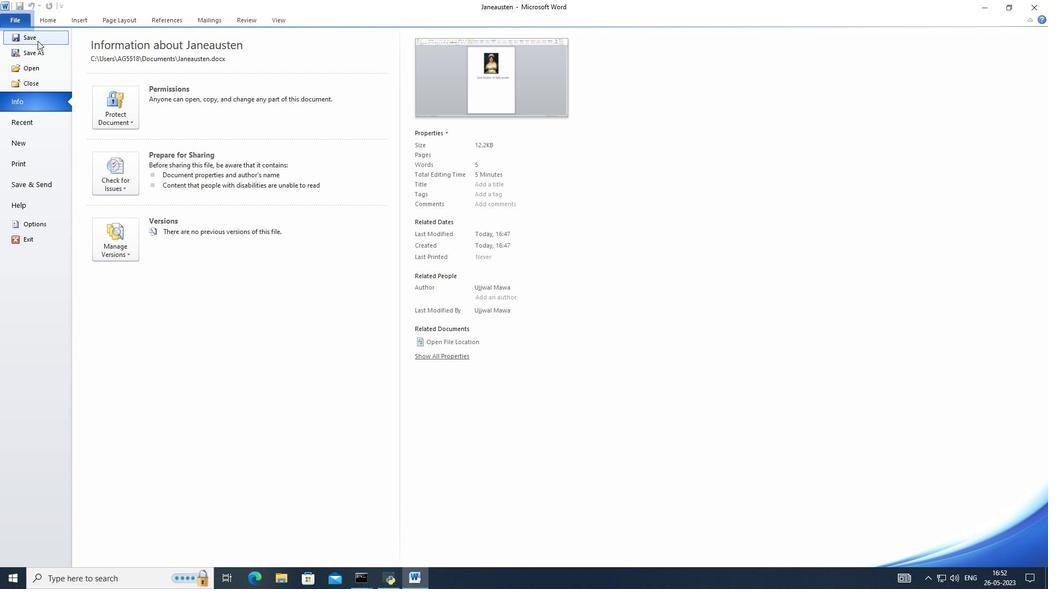 
Action: Mouse pressed left at (38, 40)
Screenshot: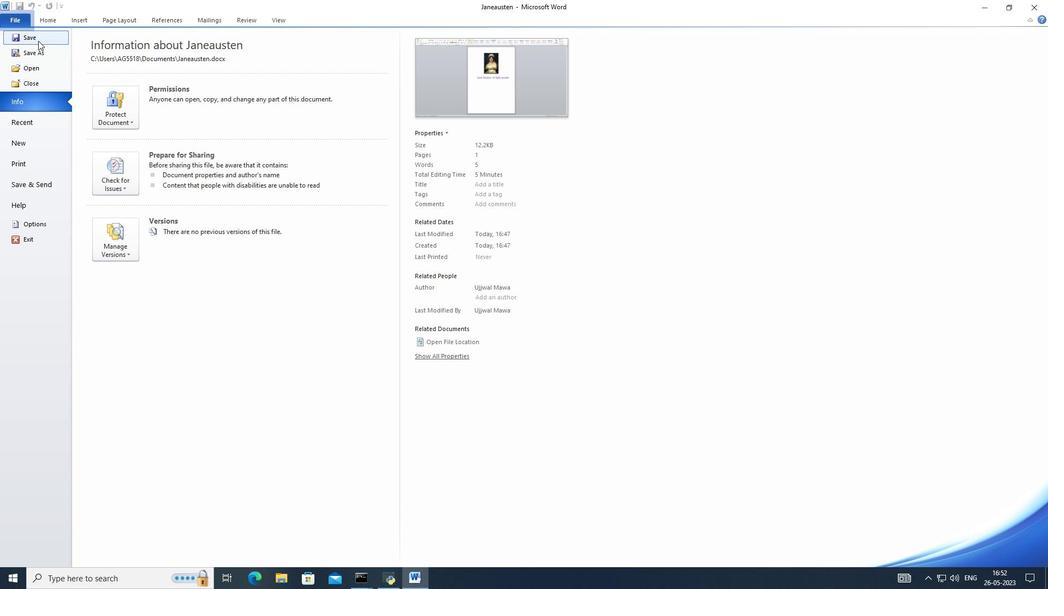 
Action: Mouse moved to (328, 169)
Screenshot: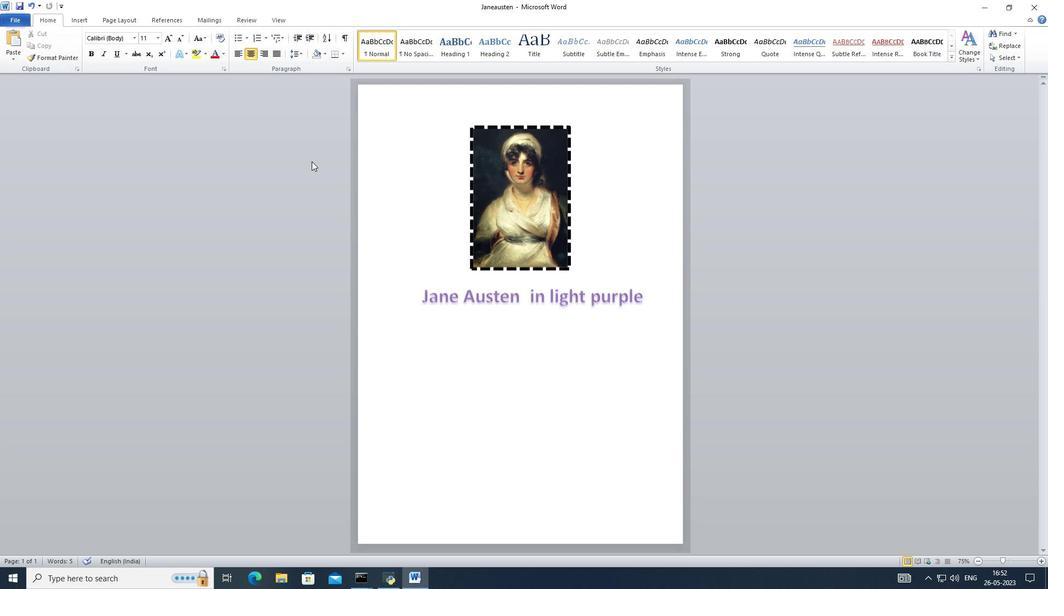 
